 Task: Add Dietz & Watson Jalapeno Cayenne Pepper Cheddar to the cart.
Action: Mouse moved to (15, 113)
Screenshot: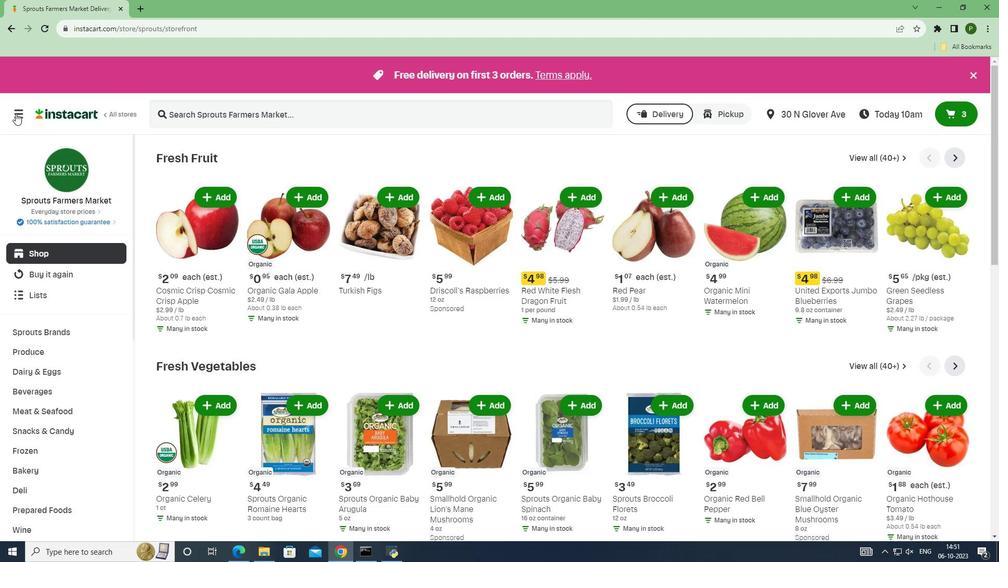 
Action: Mouse pressed left at (15, 113)
Screenshot: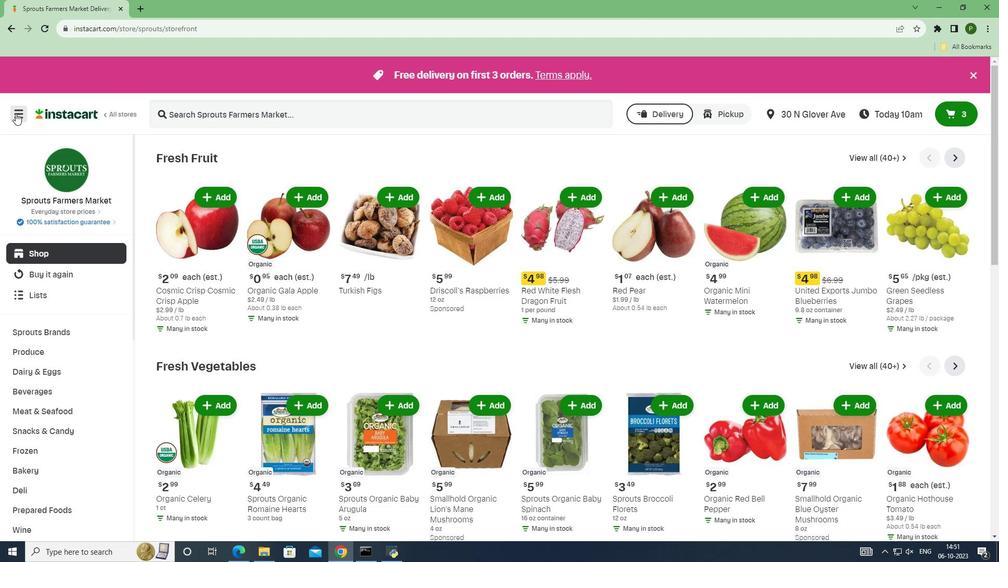 
Action: Mouse moved to (29, 275)
Screenshot: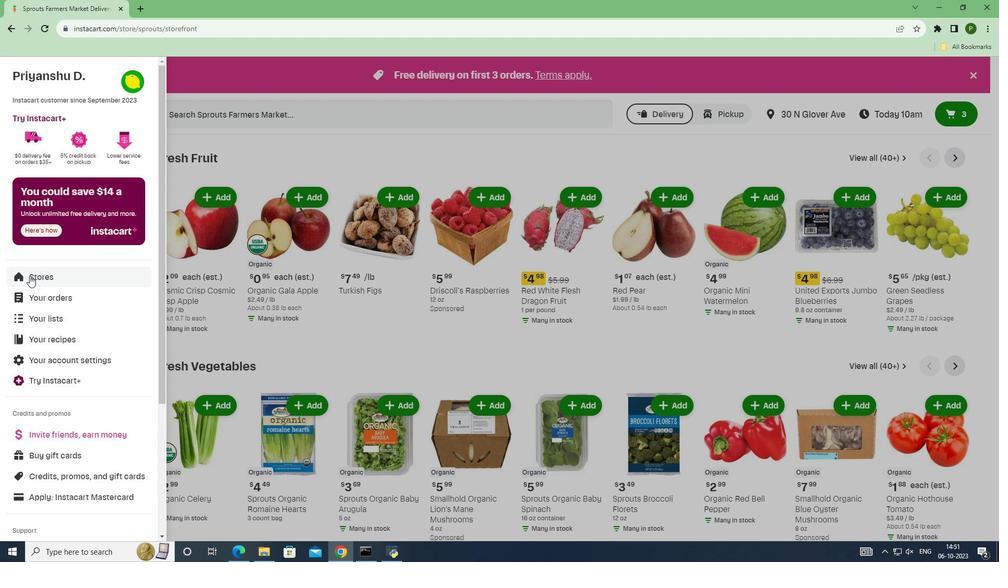 
Action: Mouse pressed left at (29, 275)
Screenshot: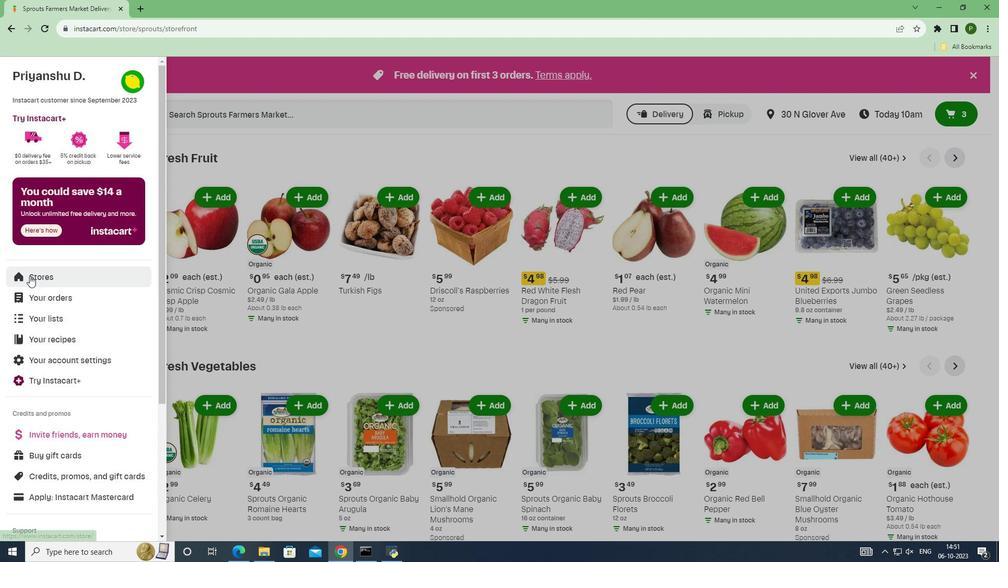 
Action: Mouse moved to (236, 107)
Screenshot: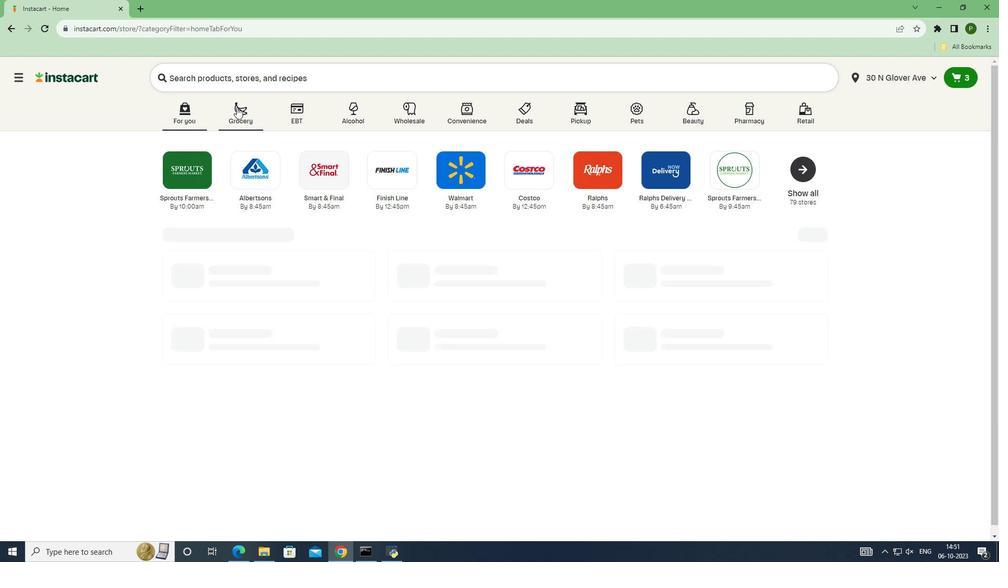 
Action: Mouse pressed left at (236, 107)
Screenshot: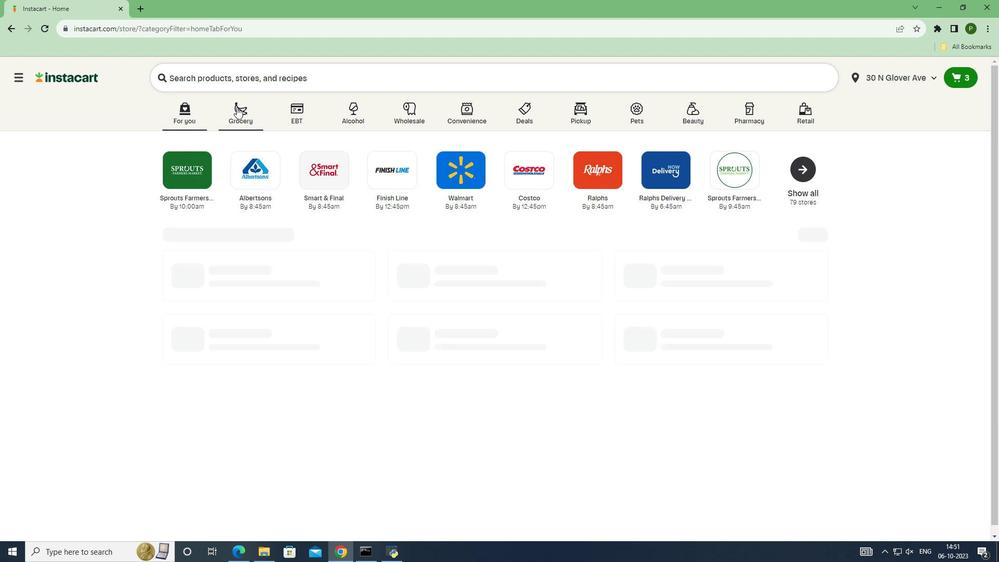 
Action: Mouse moved to (251, 183)
Screenshot: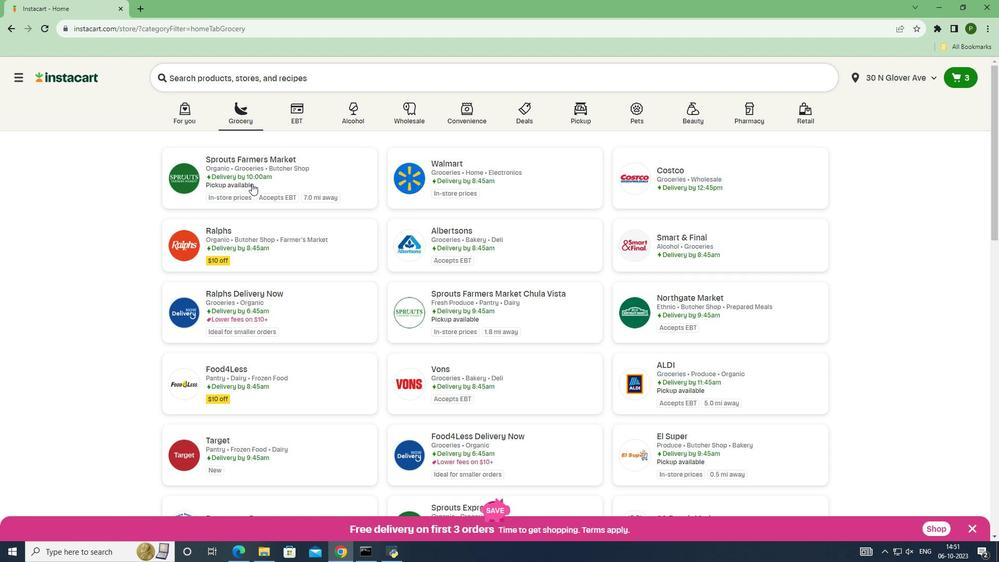
Action: Mouse pressed left at (251, 183)
Screenshot: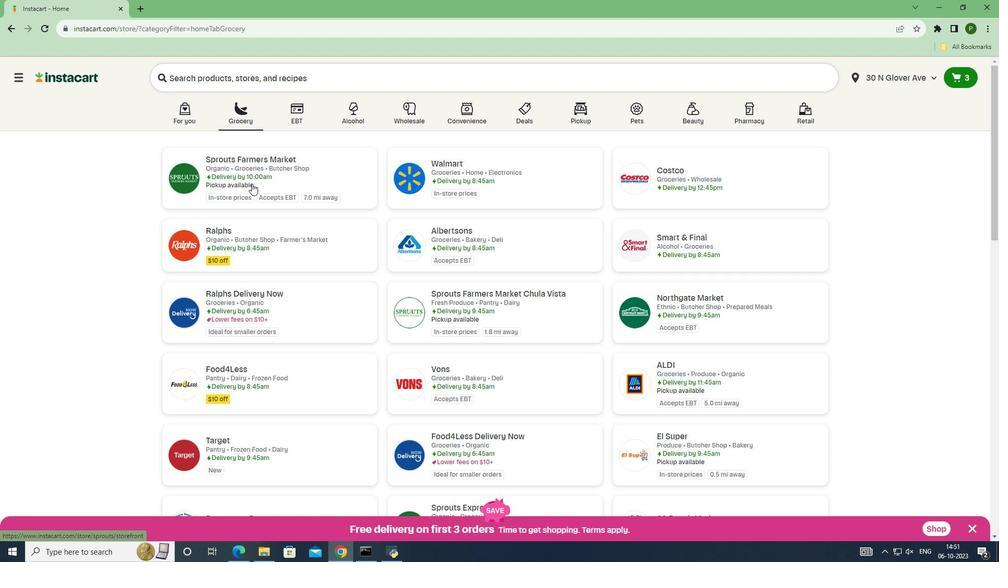 
Action: Mouse moved to (67, 375)
Screenshot: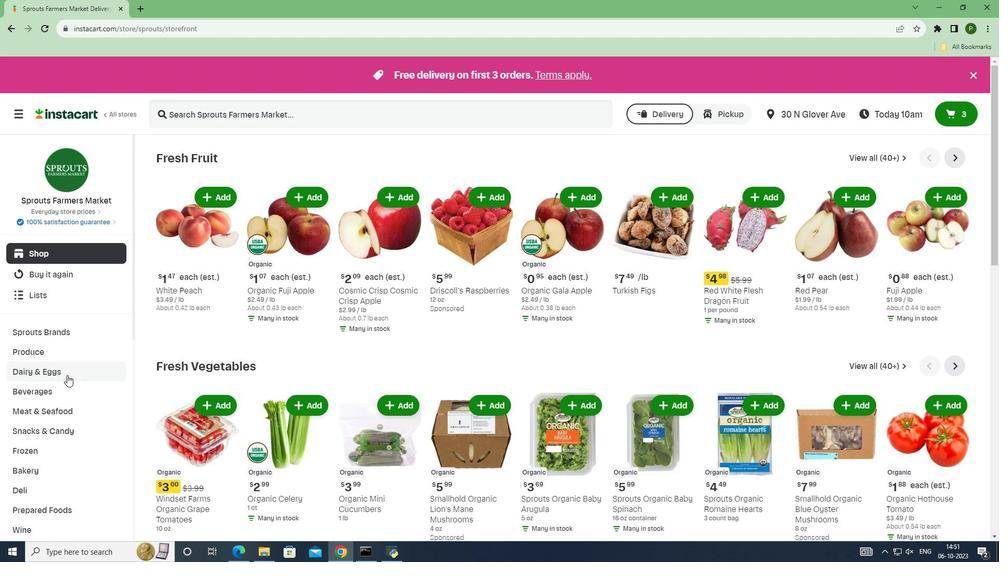 
Action: Mouse pressed left at (67, 375)
Screenshot: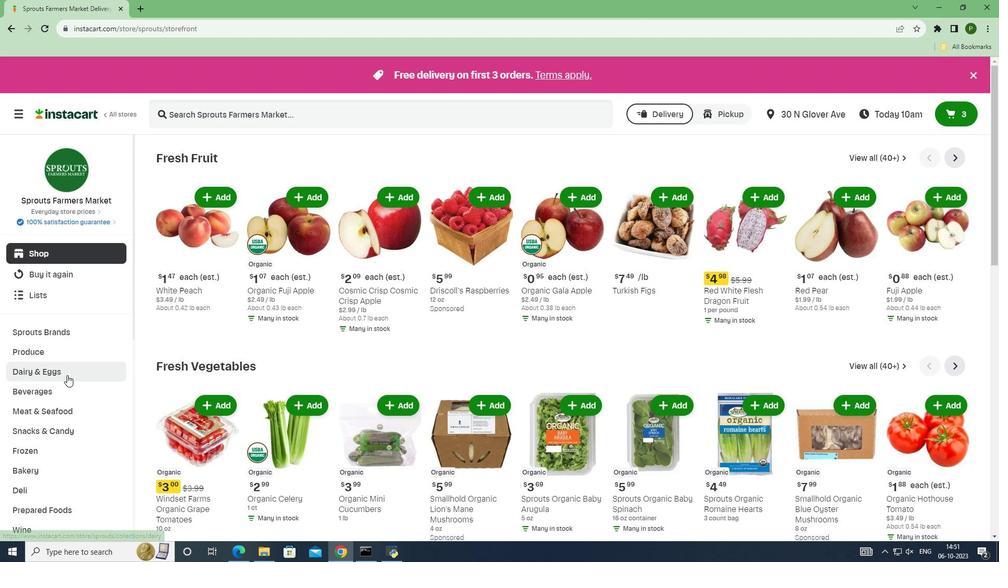 
Action: Mouse moved to (63, 412)
Screenshot: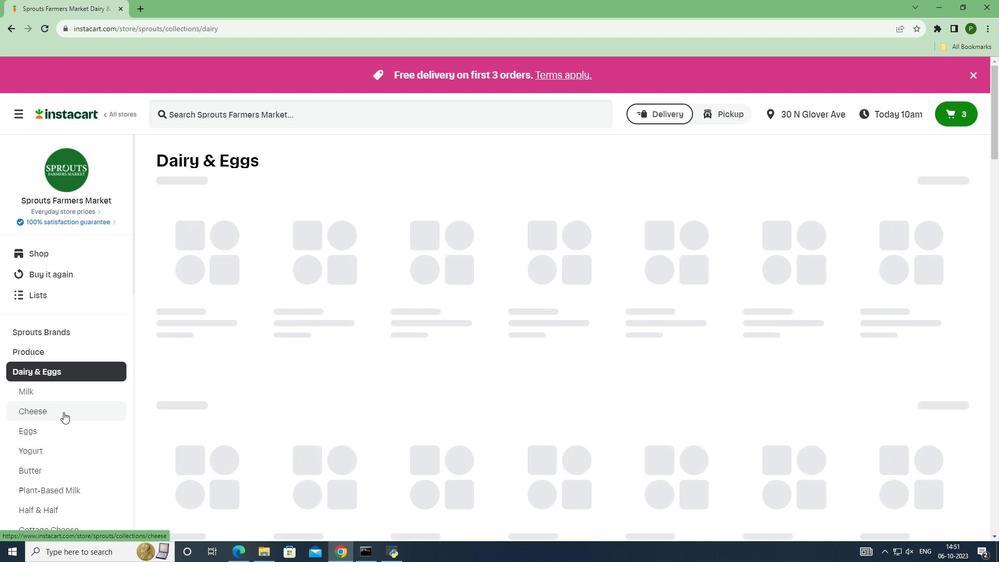 
Action: Mouse pressed left at (63, 412)
Screenshot: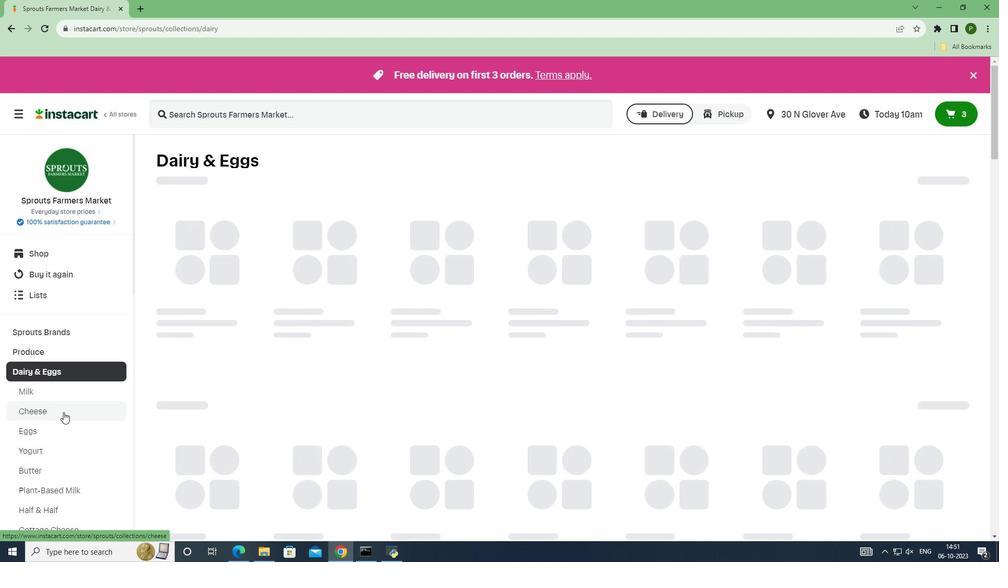
Action: Mouse moved to (210, 111)
Screenshot: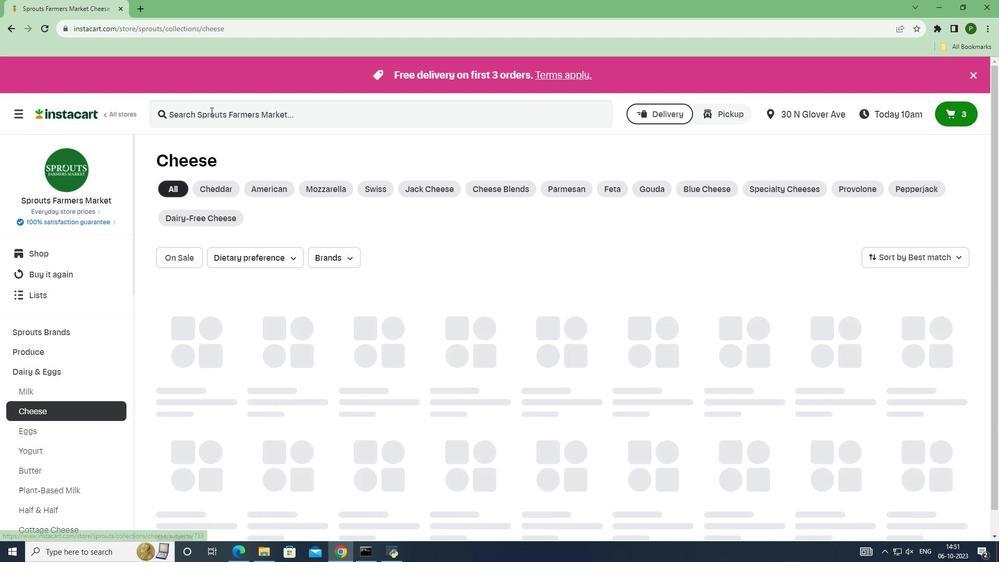 
Action: Mouse pressed left at (210, 111)
Screenshot: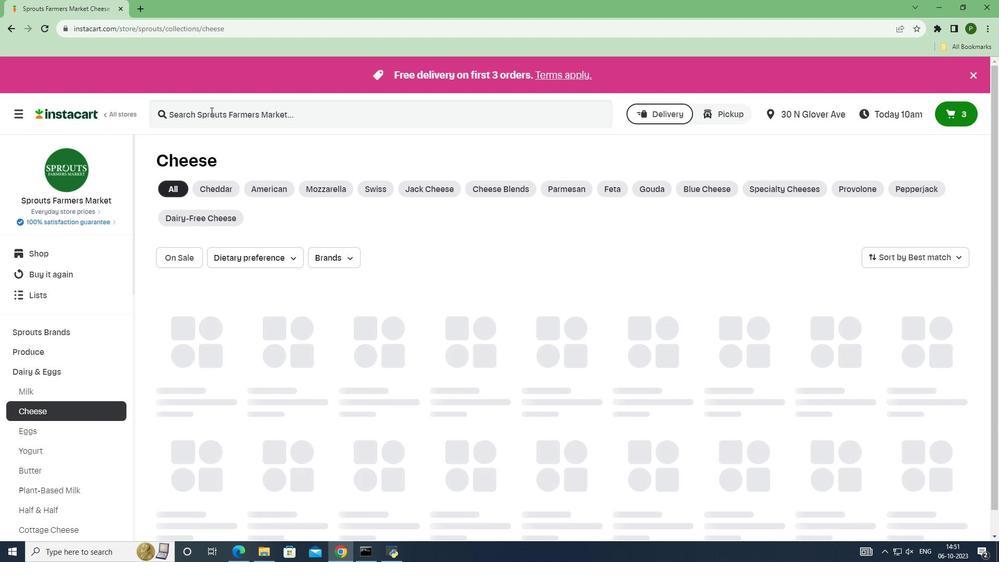 
Action: Key pressed <Key.caps_lock>D<Key.caps_lock>ietz<Key.space><Key.caps_lock>W<Key.caps_lock>atson<Key.space><Key.caps_lock>J<Key.caps_lock>alapeno<Key.space><Key.caps_lock>C<Key.caps_lock>ayenne<Key.space><Key.caps_lock>P<Key.caps_lock>epper<Key.space><Key.caps_lock>C<Key.caps_lock>heddar<Key.space><Key.enter>
Screenshot: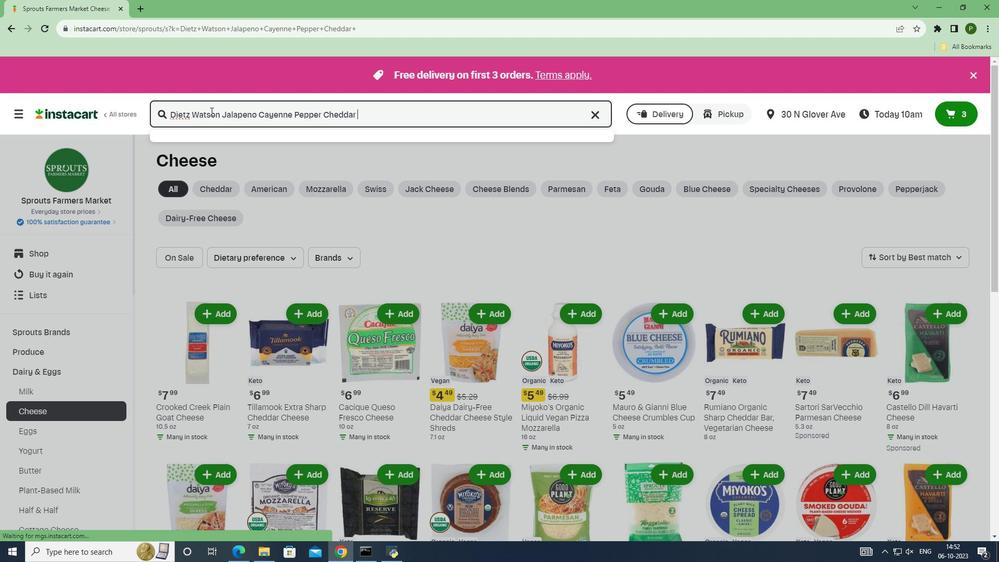 
Action: Mouse moved to (277, 225)
Screenshot: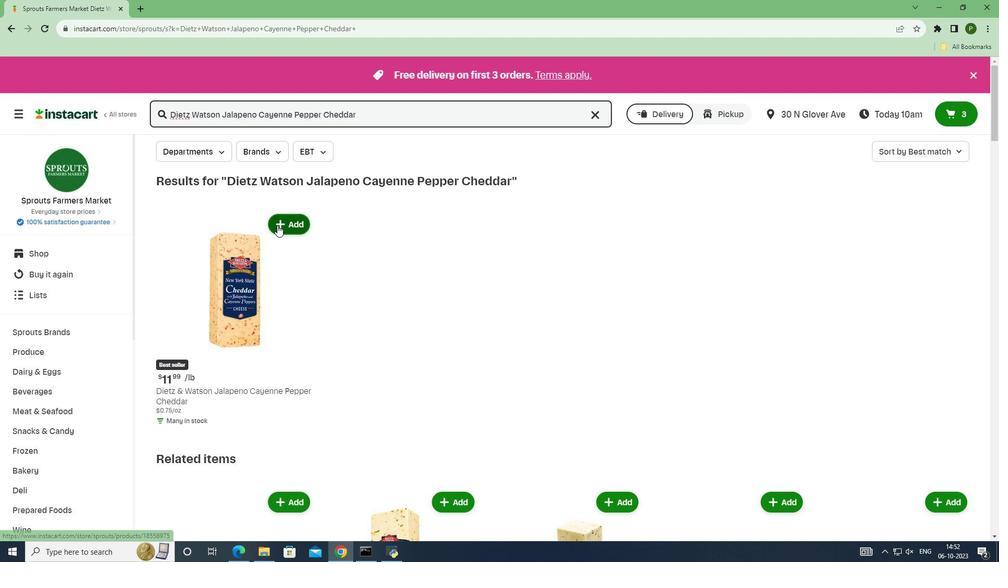 
Action: Mouse pressed left at (277, 225)
Screenshot: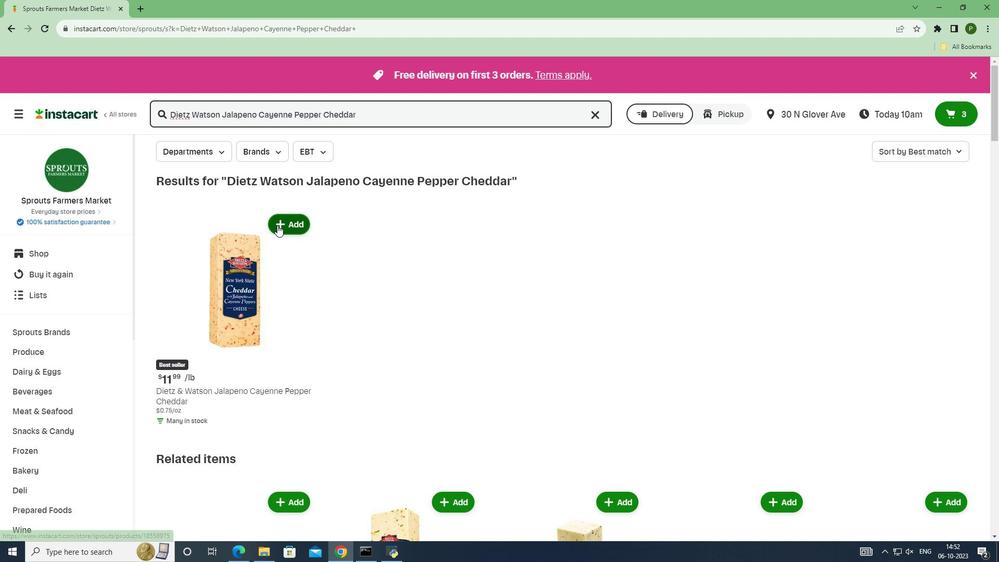 
Action: Mouse moved to (328, 283)
Screenshot: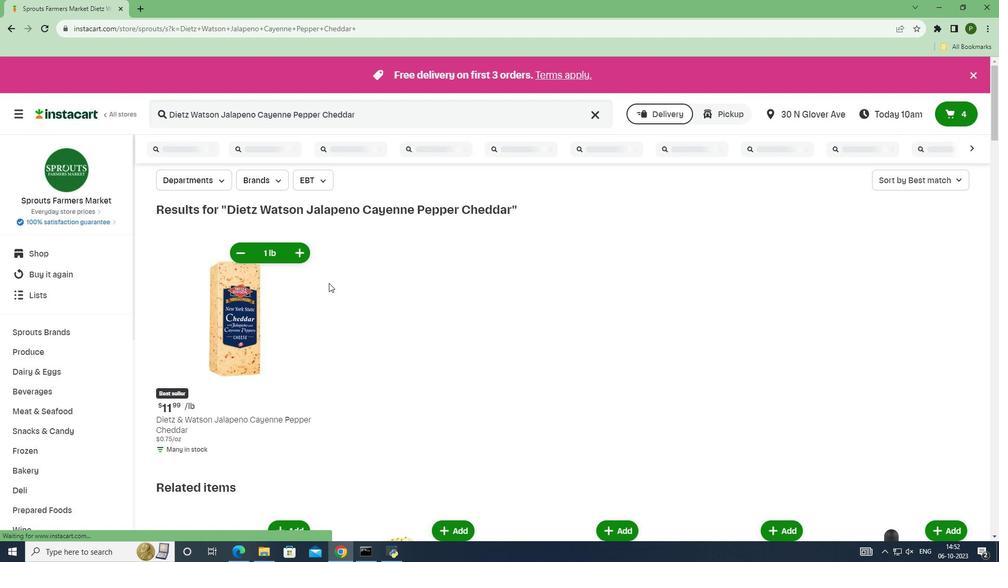 
